 Task: Look for products with lemon flavor.
Action: Mouse moved to (894, 185)
Screenshot: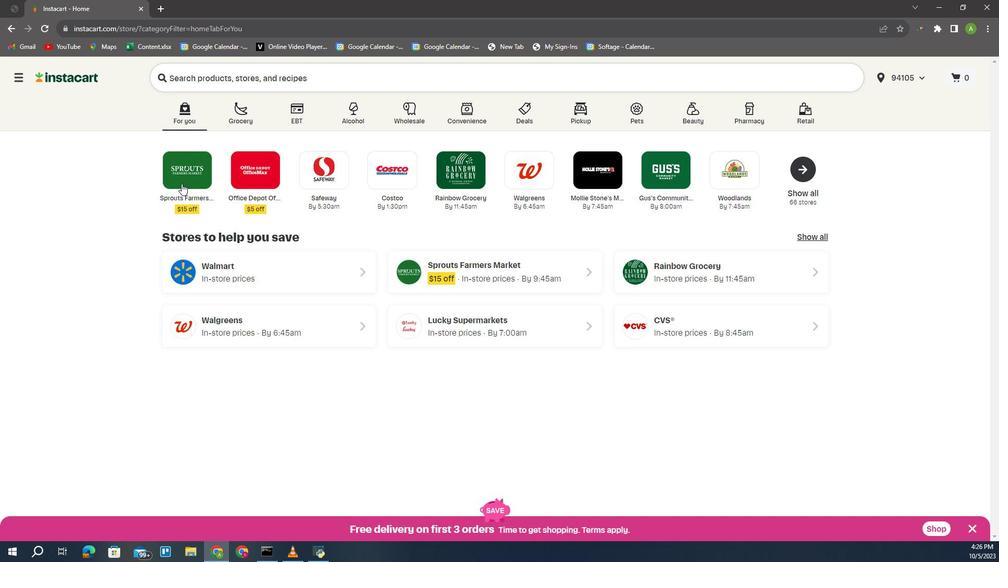 
Action: Mouse pressed left at (894, 185)
Screenshot: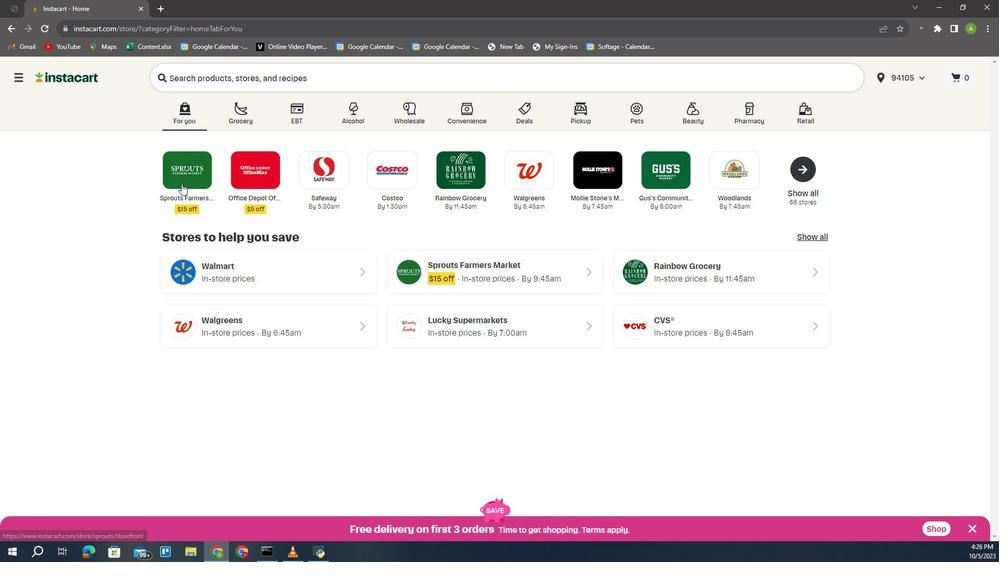 
Action: Mouse moved to (766, 335)
Screenshot: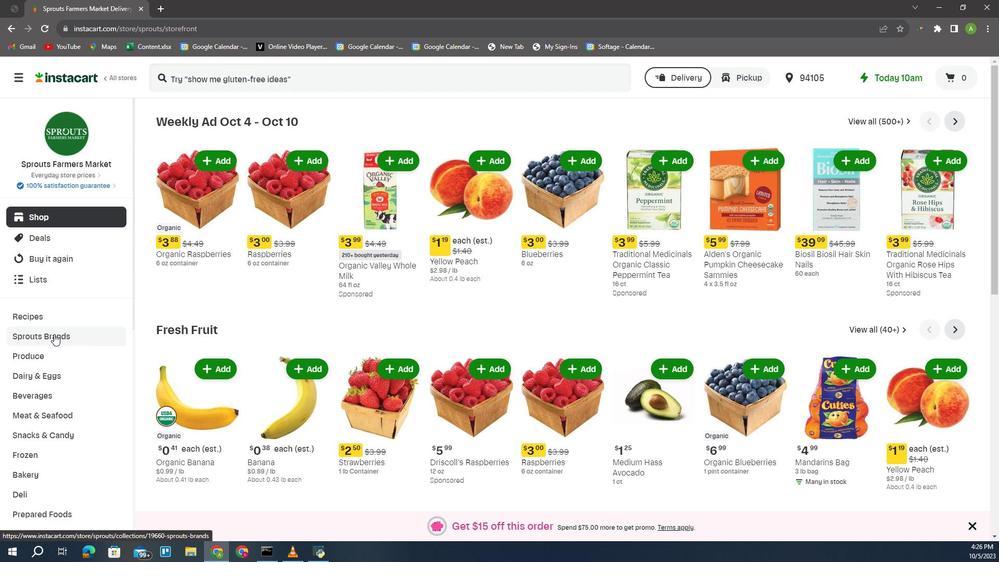 
Action: Mouse pressed left at (766, 335)
Screenshot: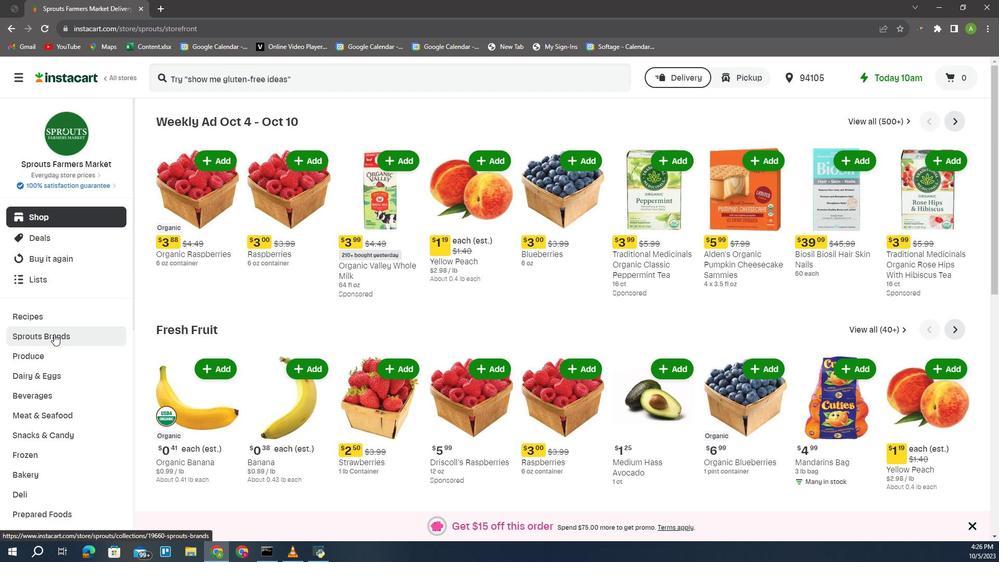 
Action: Mouse moved to (780, 494)
Screenshot: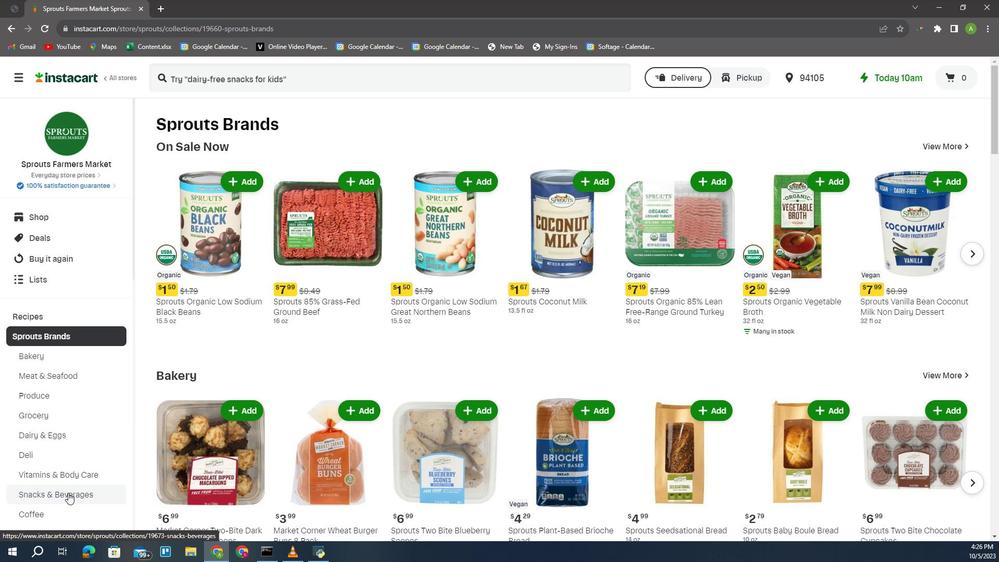 
Action: Mouse pressed left at (780, 494)
Screenshot: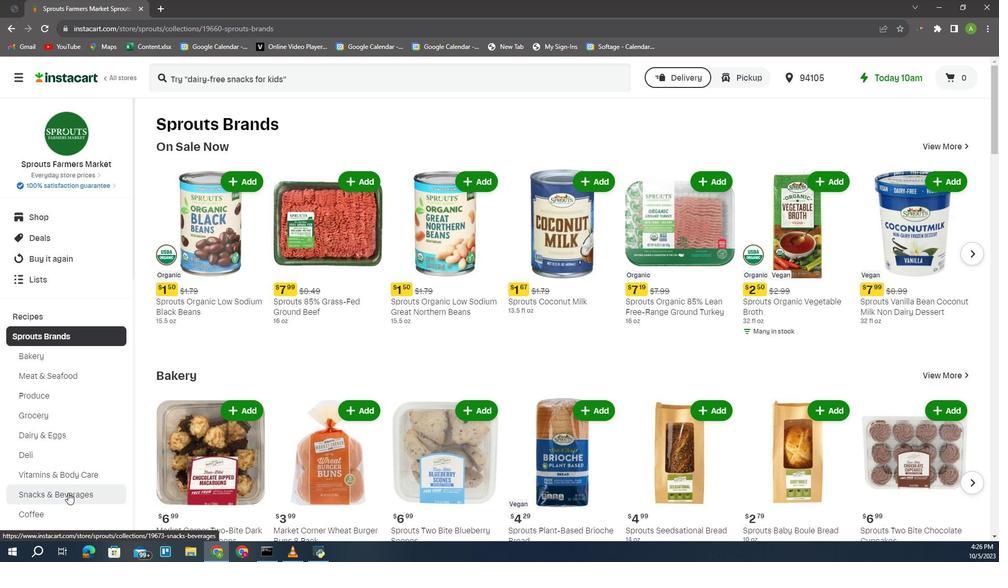 
Action: Mouse moved to (909, 149)
Screenshot: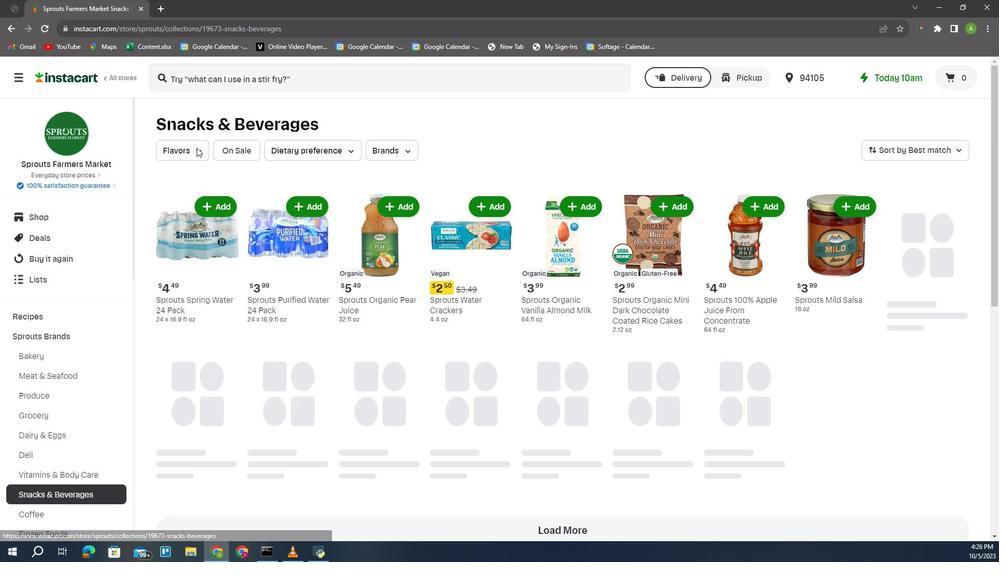 
Action: Mouse pressed left at (909, 149)
Screenshot: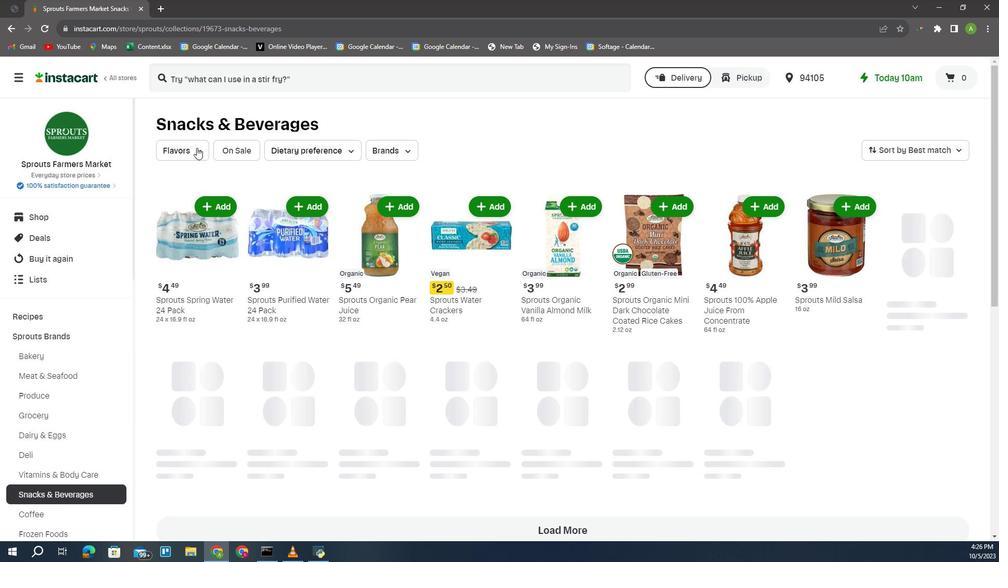 
Action: Mouse pressed left at (909, 149)
Screenshot: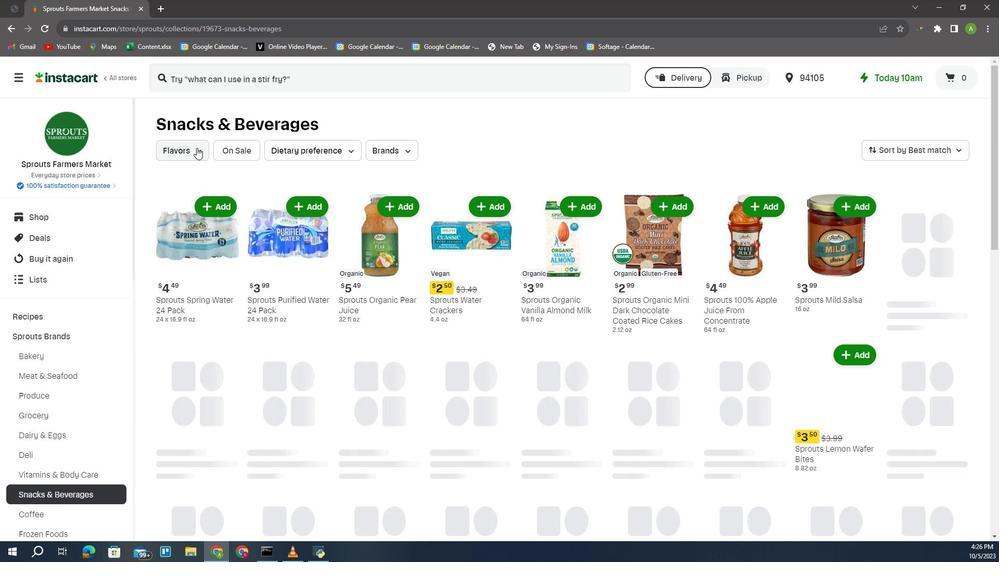 
Action: Mouse moved to (913, 152)
Screenshot: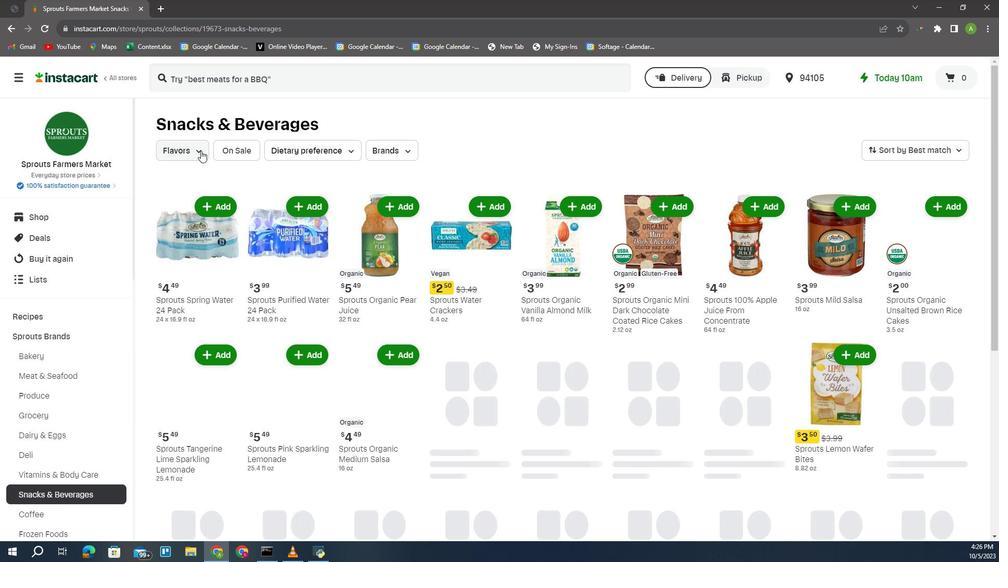 
Action: Mouse pressed left at (913, 152)
Screenshot: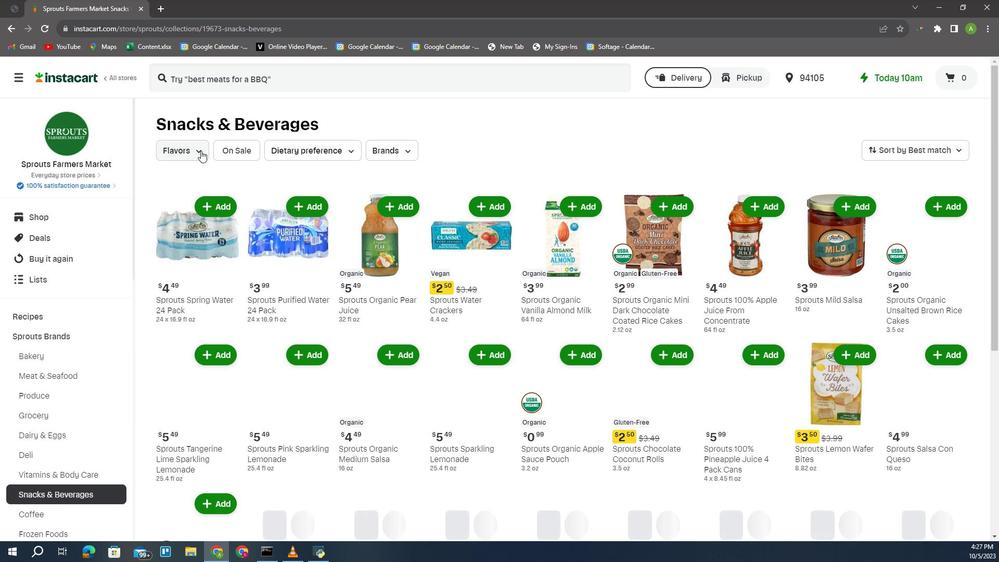 
Action: Mouse moved to (885, 232)
Screenshot: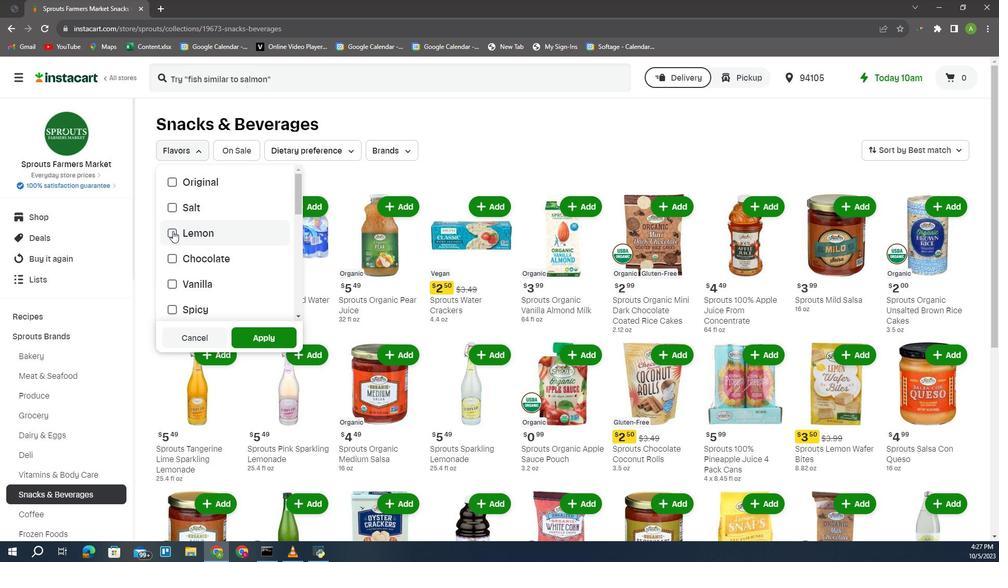 
Action: Mouse pressed left at (885, 232)
Screenshot: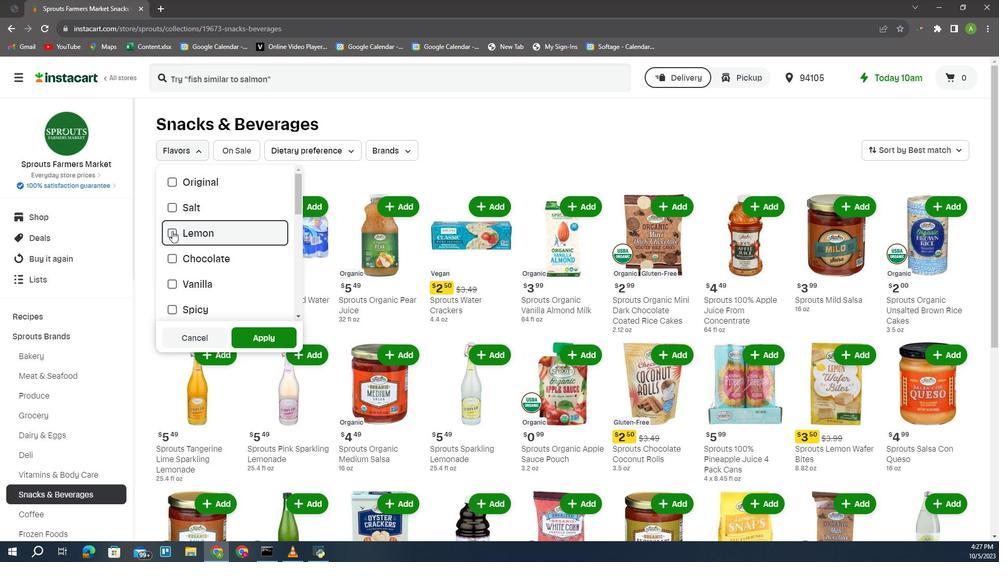 
Action: Mouse moved to (995, 337)
Screenshot: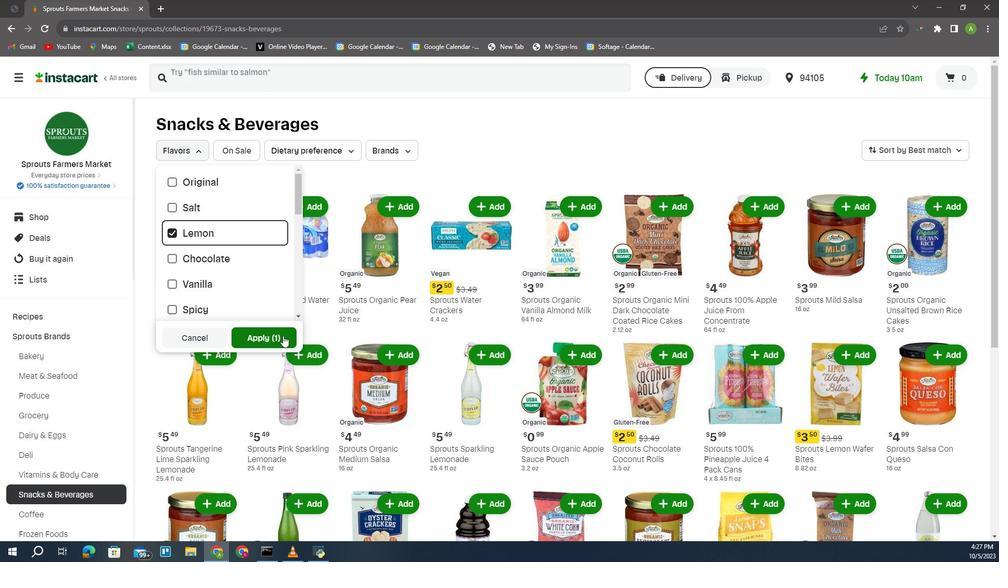 
Action: Mouse pressed left at (995, 337)
Screenshot: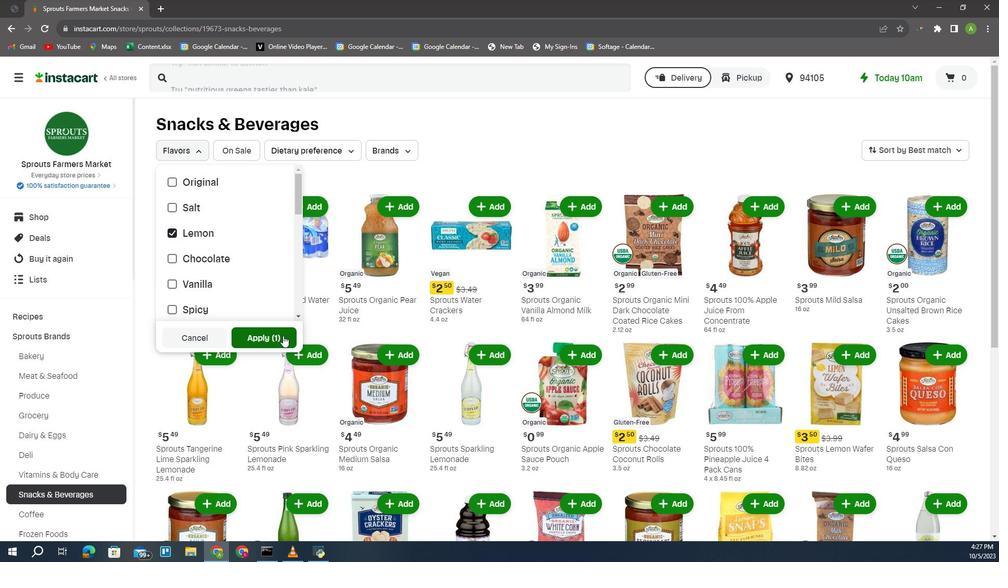 
Action: Mouse moved to (992, 333)
Screenshot: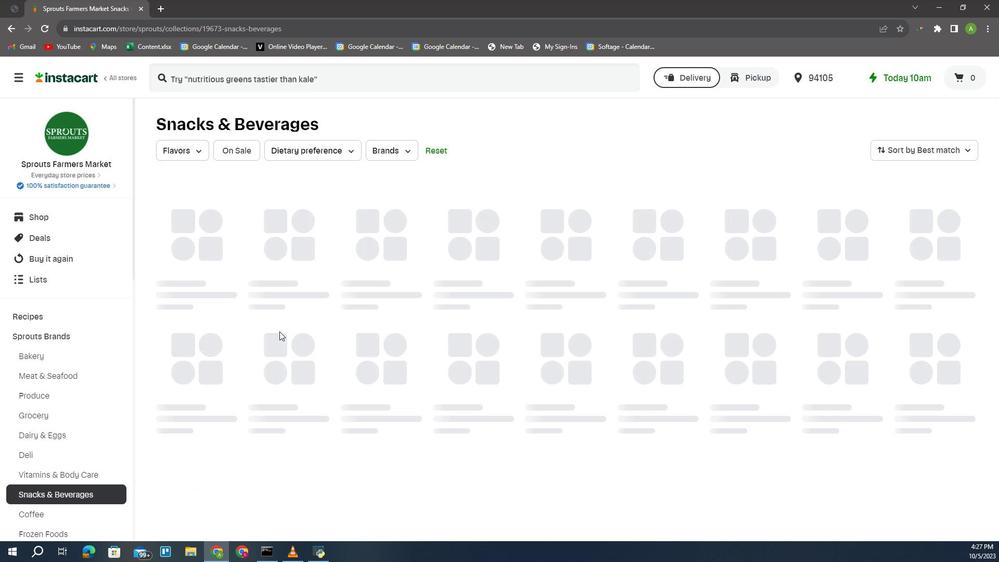 
